 Task: Sort the products in the category "Belgian-Style Ale" by unit price (high first).
Action: Mouse moved to (800, 295)
Screenshot: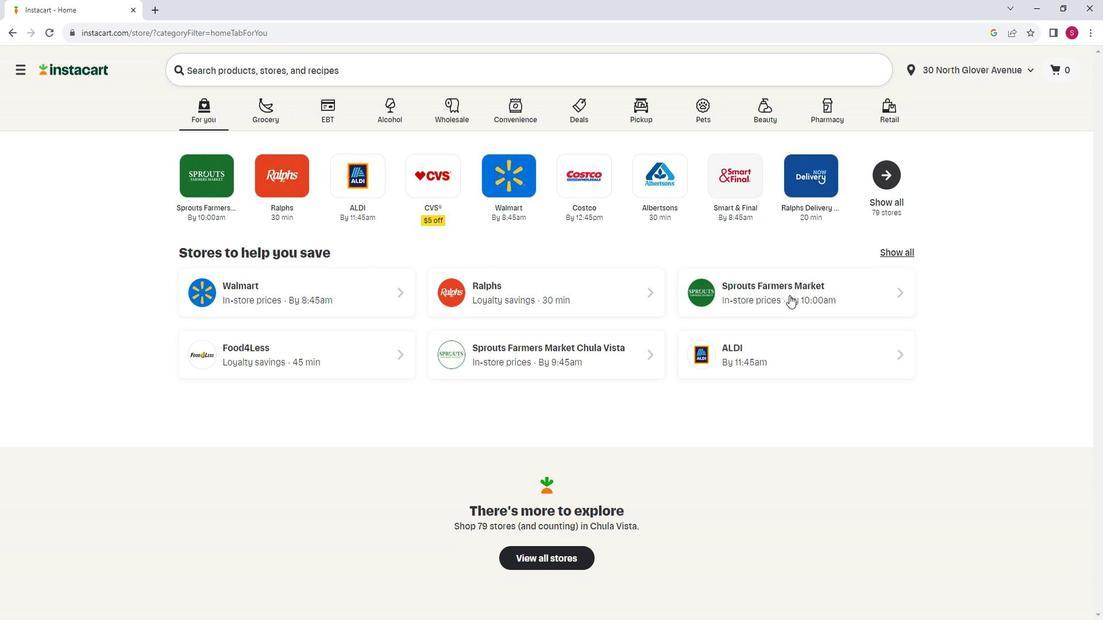 
Action: Mouse pressed left at (800, 295)
Screenshot: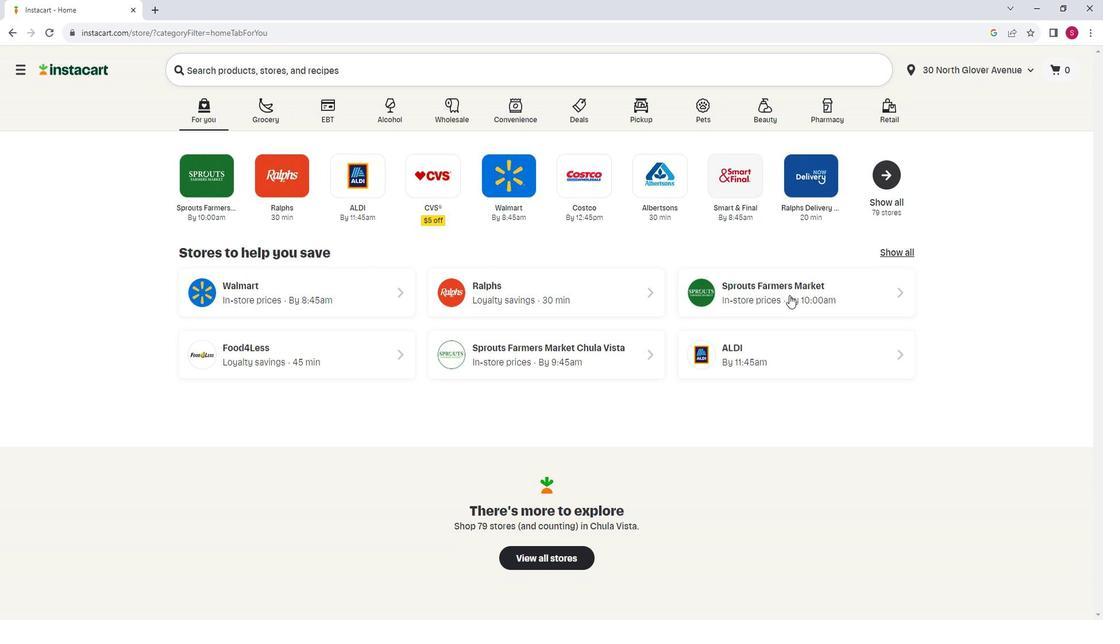 
Action: Mouse moved to (63, 335)
Screenshot: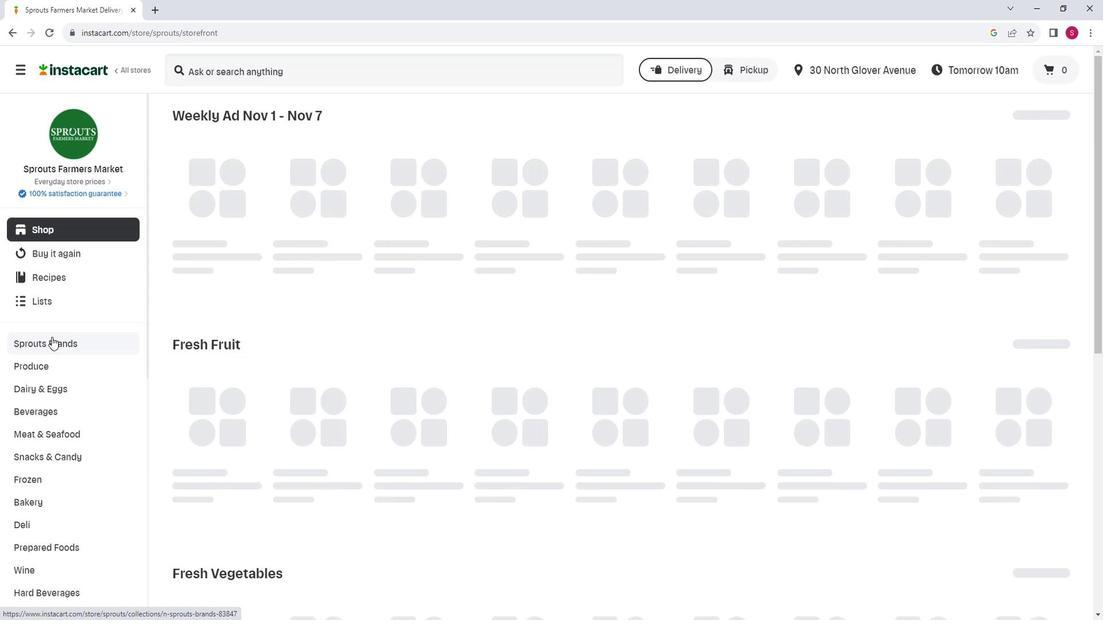 
Action: Mouse scrolled (63, 335) with delta (0, 0)
Screenshot: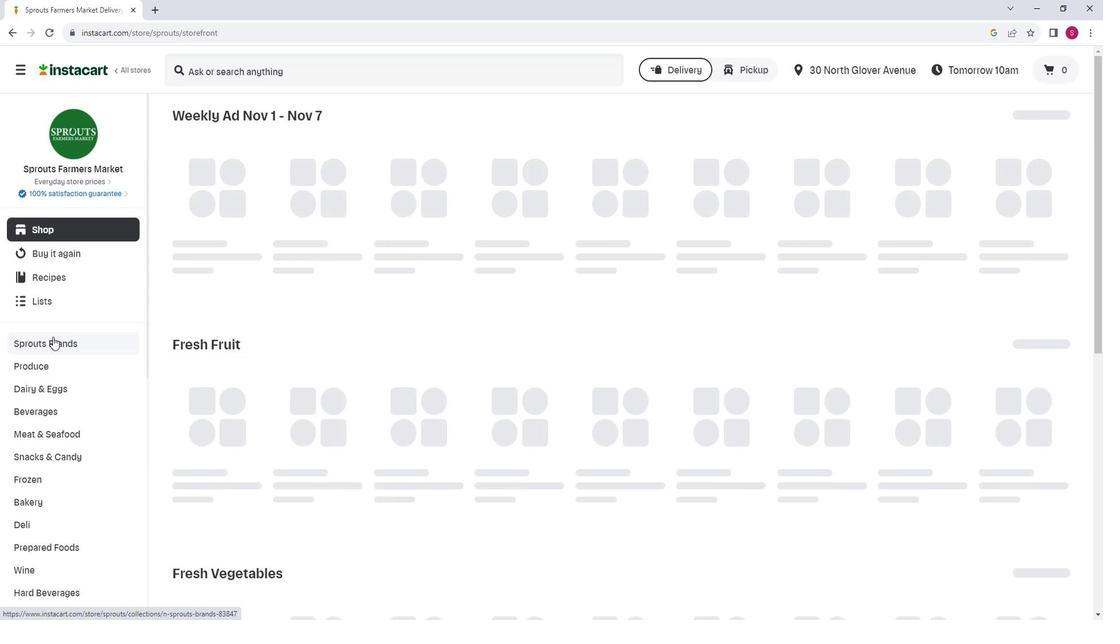 
Action: Mouse moved to (67, 336)
Screenshot: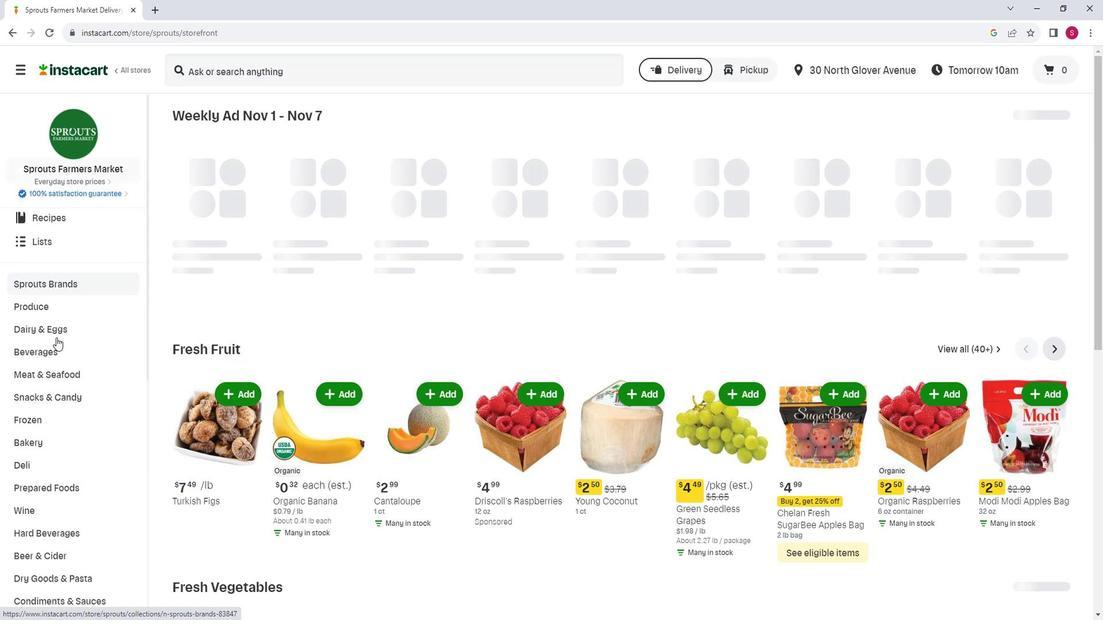 
Action: Mouse scrolled (67, 335) with delta (0, 0)
Screenshot: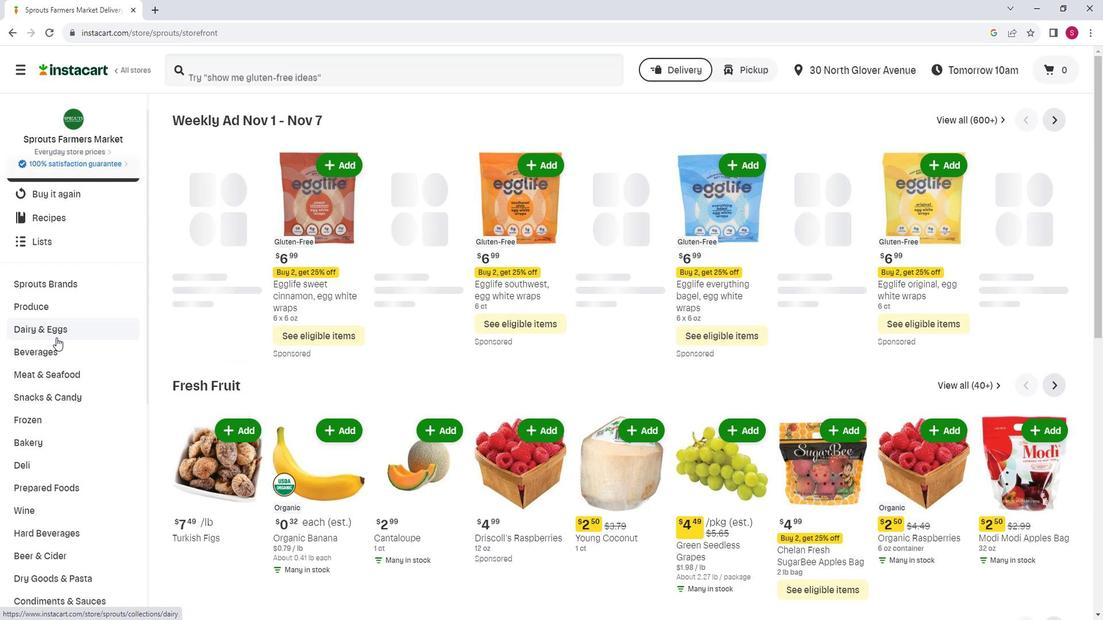 
Action: Mouse moved to (73, 480)
Screenshot: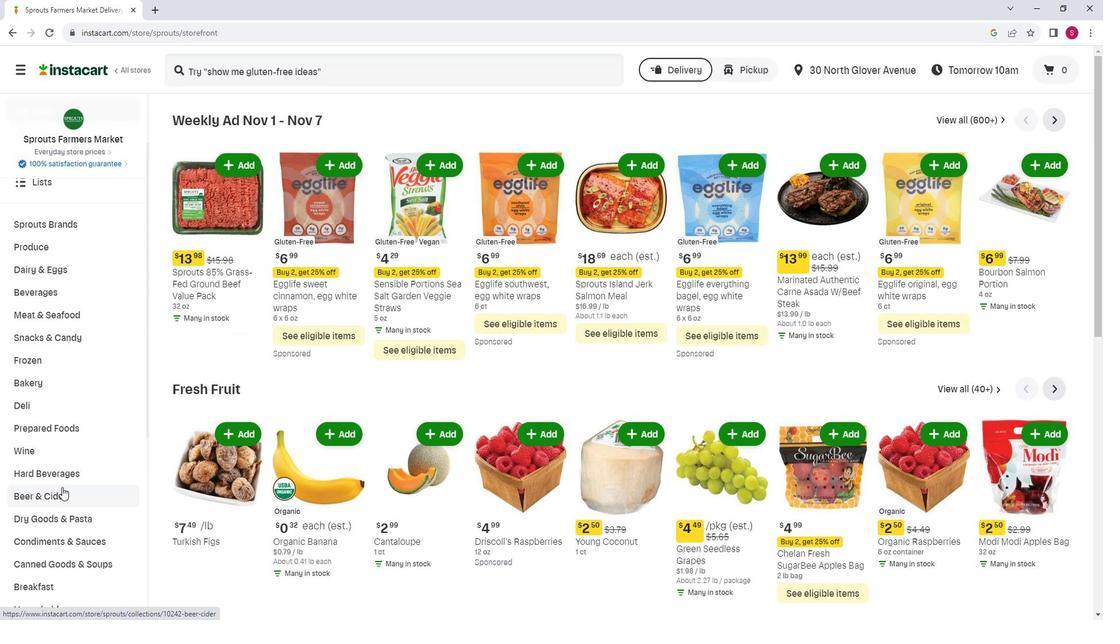 
Action: Mouse pressed left at (73, 480)
Screenshot: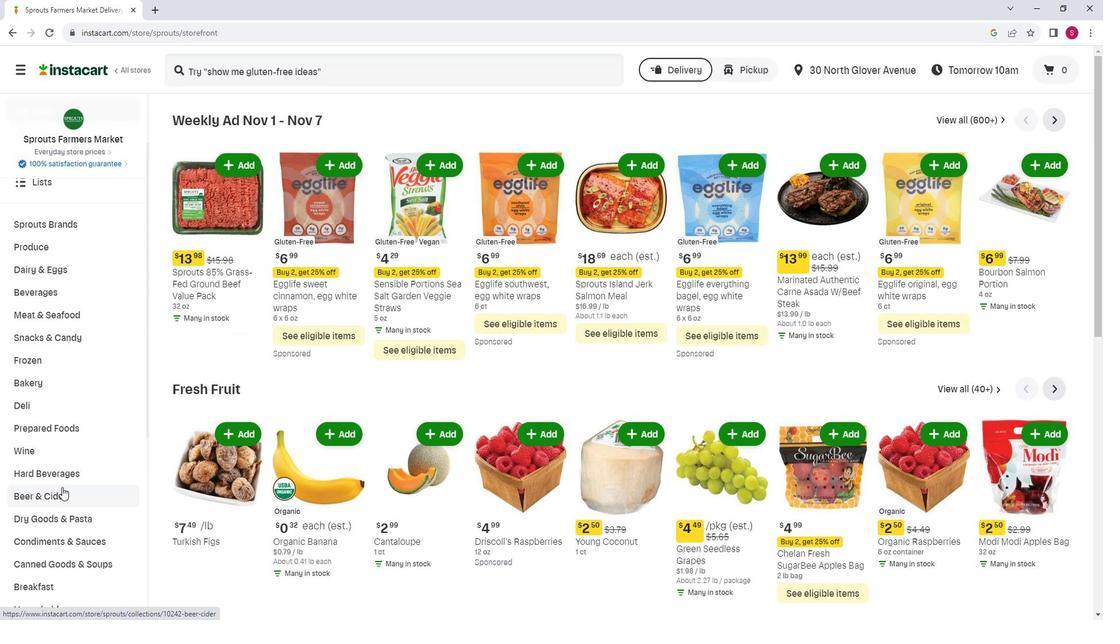 
Action: Mouse moved to (922, 148)
Screenshot: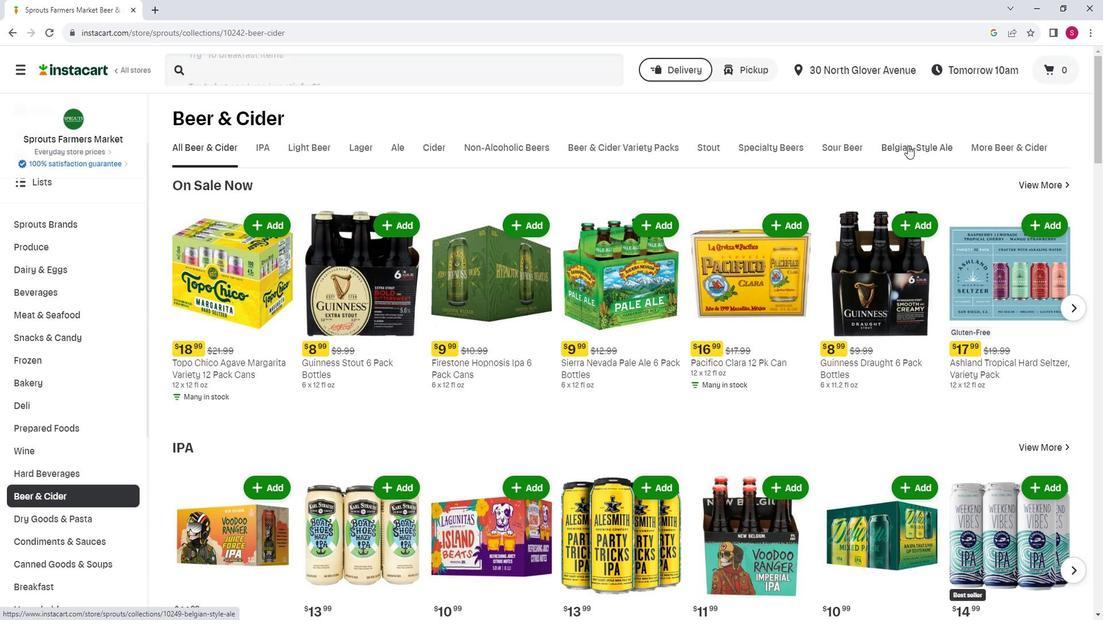 
Action: Mouse pressed left at (922, 148)
Screenshot: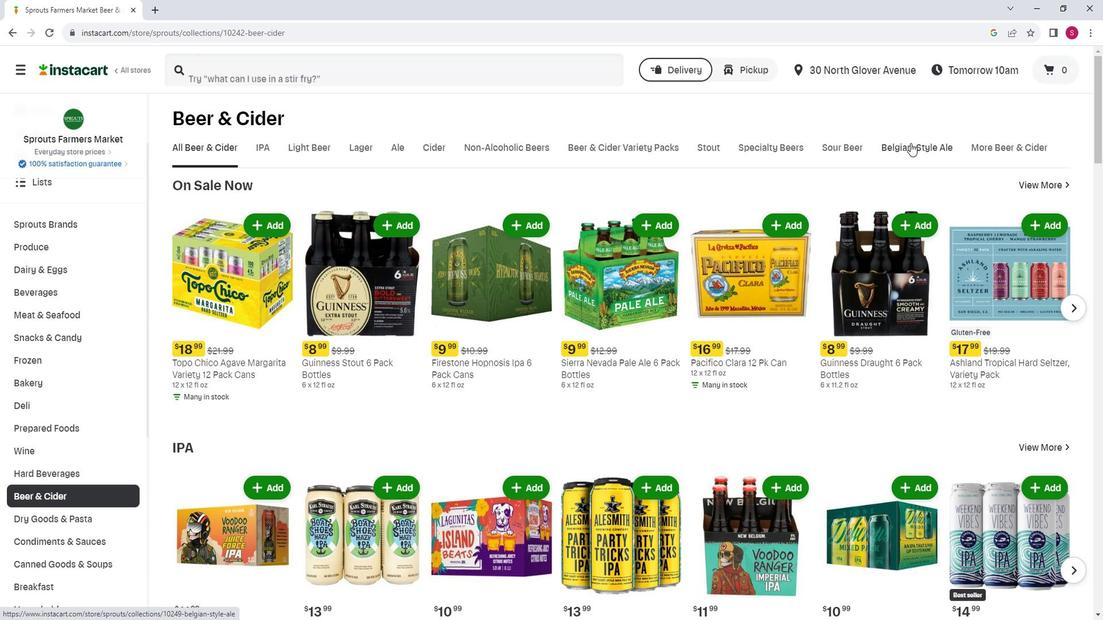 
Action: Mouse moved to (1048, 186)
Screenshot: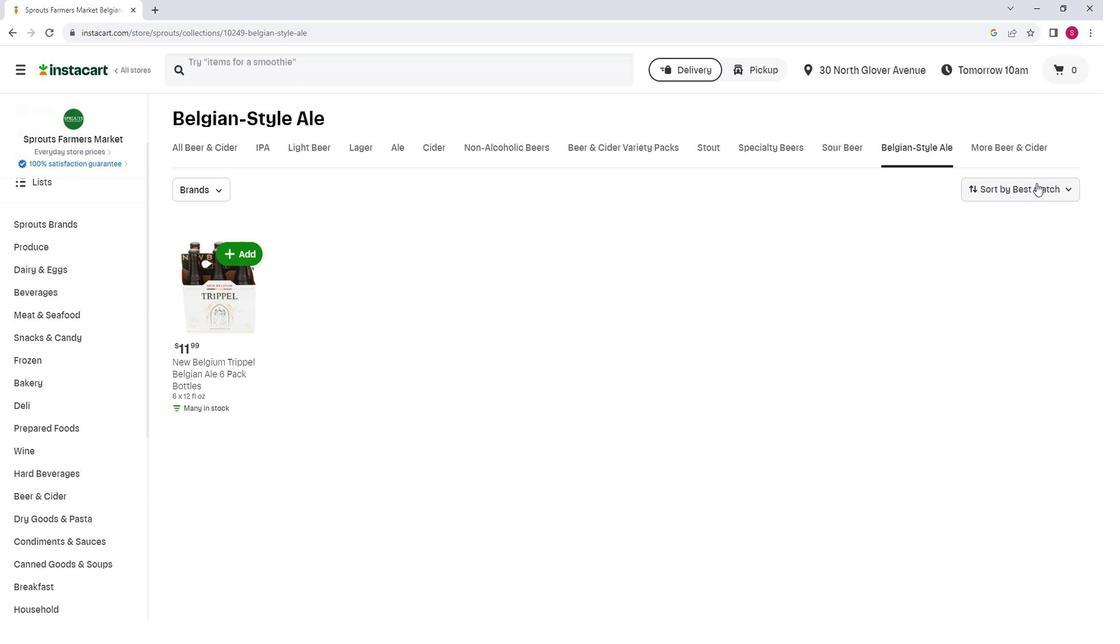 
Action: Mouse pressed left at (1048, 186)
Screenshot: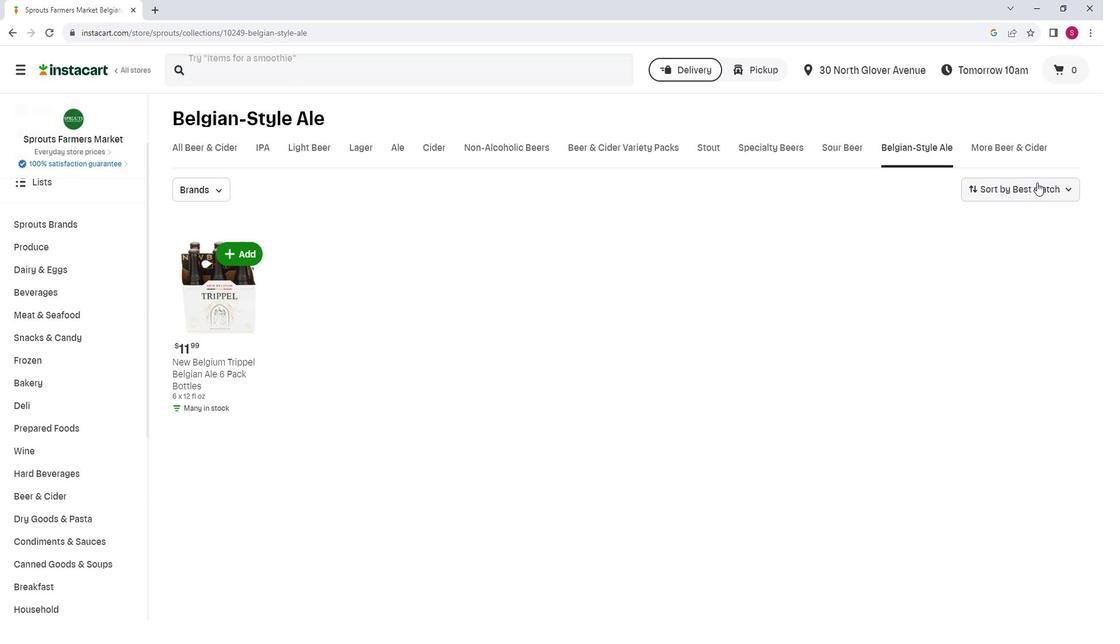 
Action: Mouse moved to (1009, 325)
Screenshot: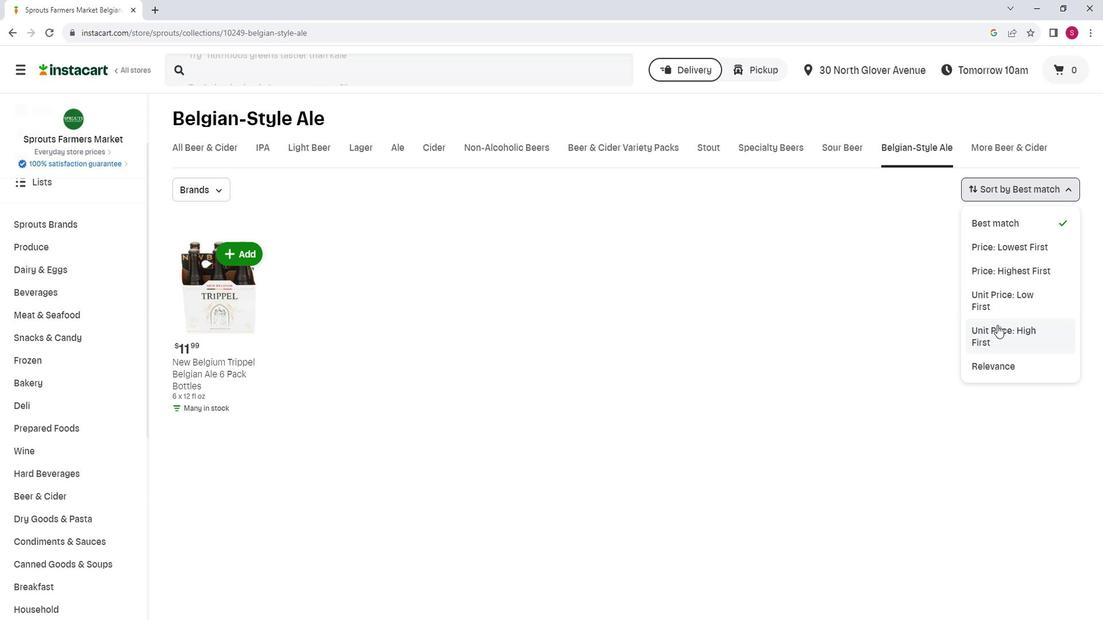 
Action: Mouse pressed left at (1009, 325)
Screenshot: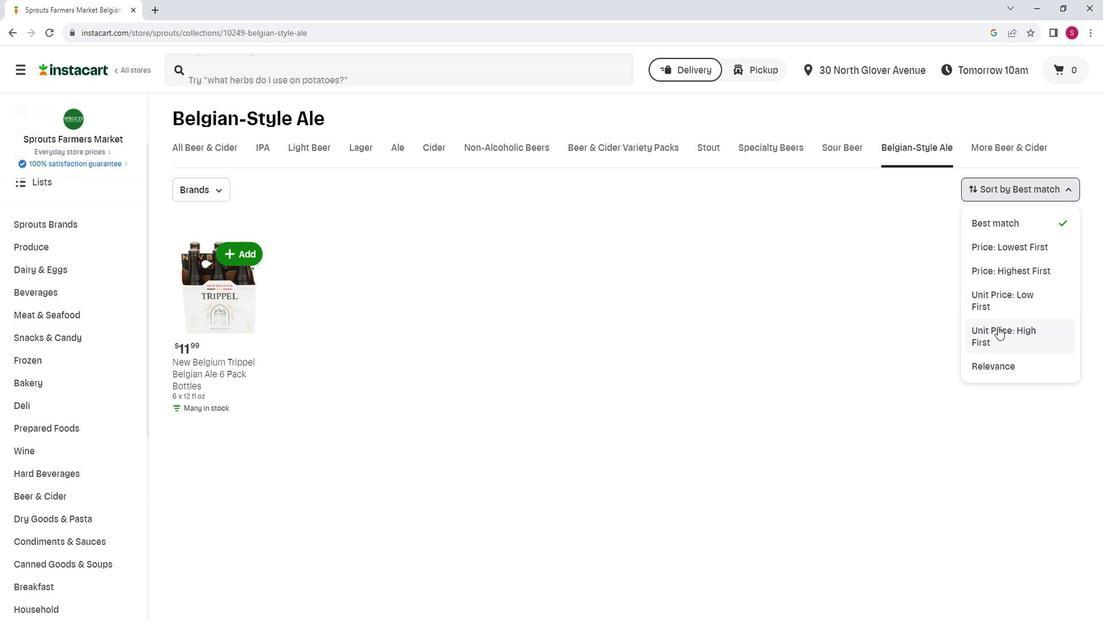 
Action: Mouse moved to (925, 303)
Screenshot: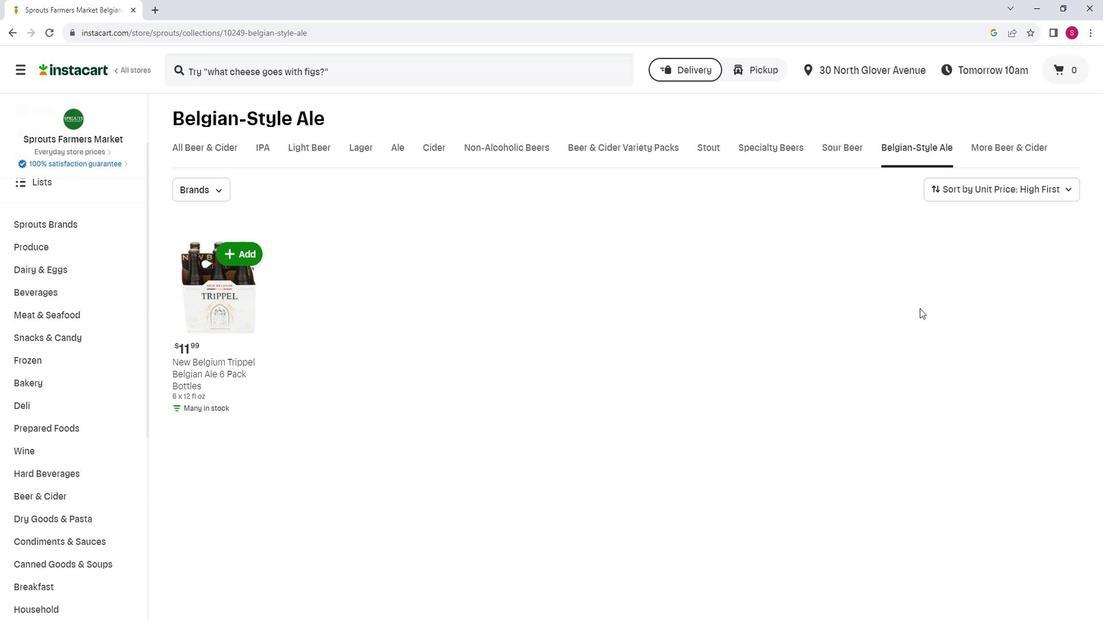 
